 Task: In the  document Anthony.docxMake this file  'available offline' Add shortcut to Drive 'My Drive'Email the file to   softage.1@softage.net, with message attached Action Required: This requires your review and response. and file type: 'Microsoft Word'
Action: Mouse moved to (43, 58)
Screenshot: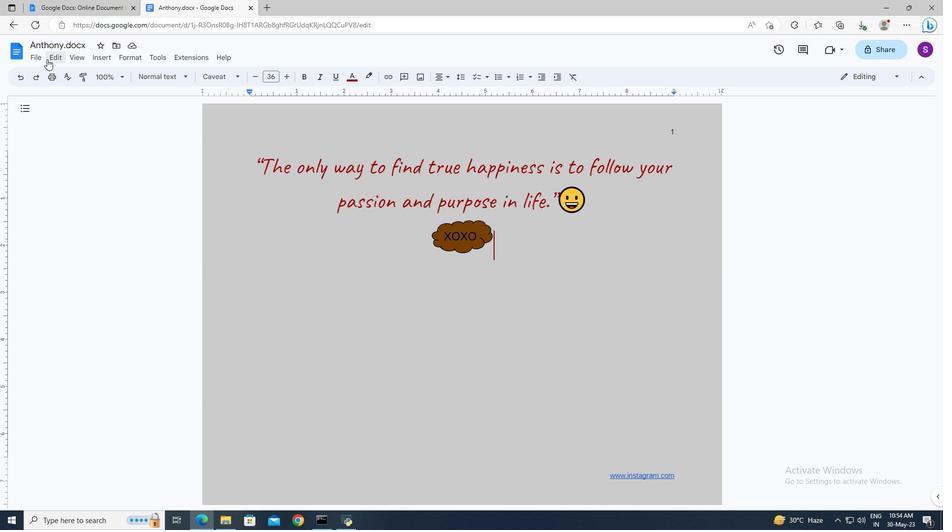 
Action: Mouse pressed left at (43, 58)
Screenshot: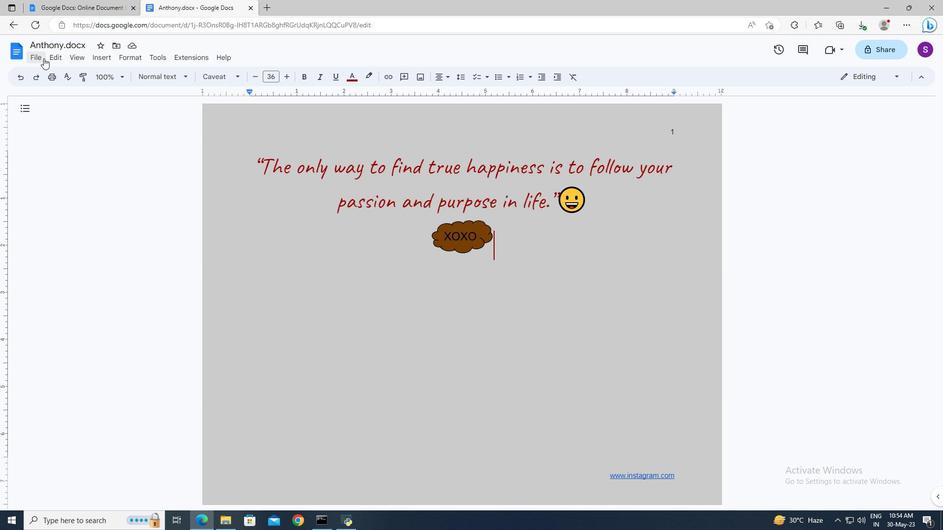 
Action: Mouse moved to (64, 271)
Screenshot: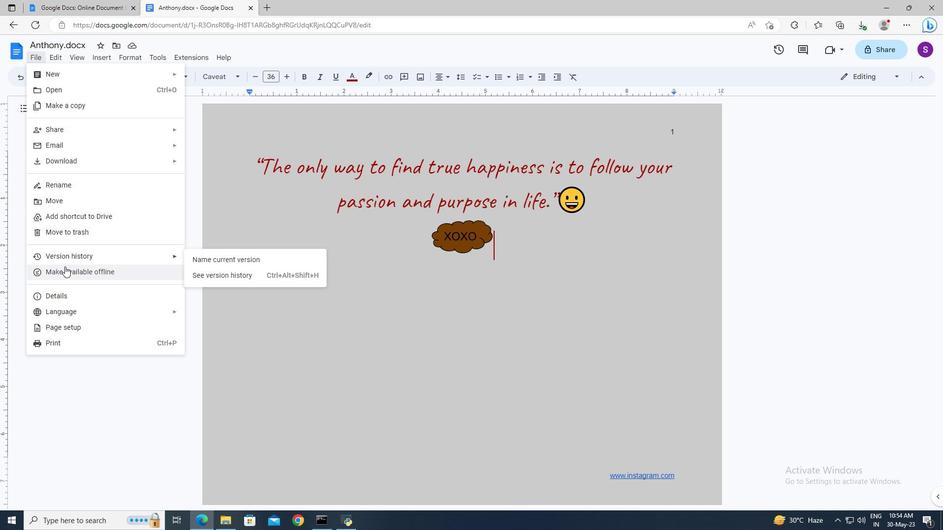 
Action: Mouse pressed left at (64, 271)
Screenshot: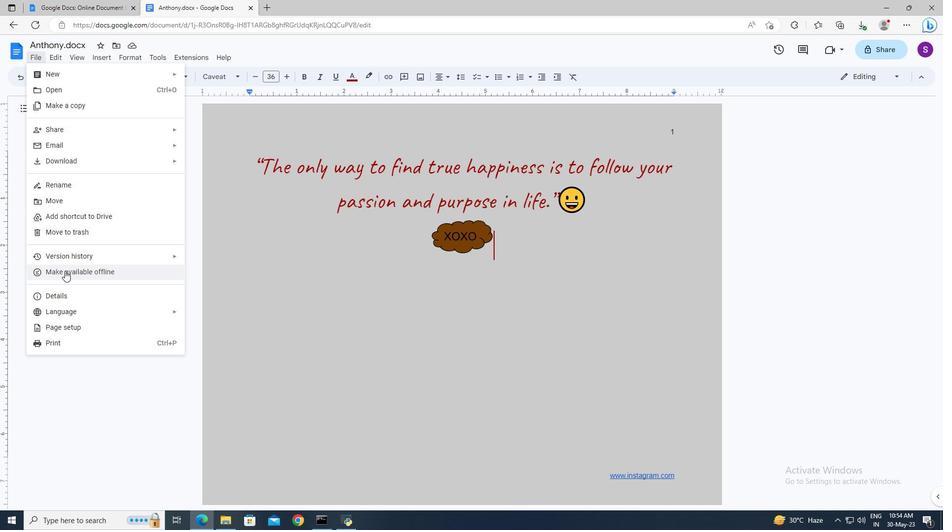 
Action: Mouse moved to (38, 58)
Screenshot: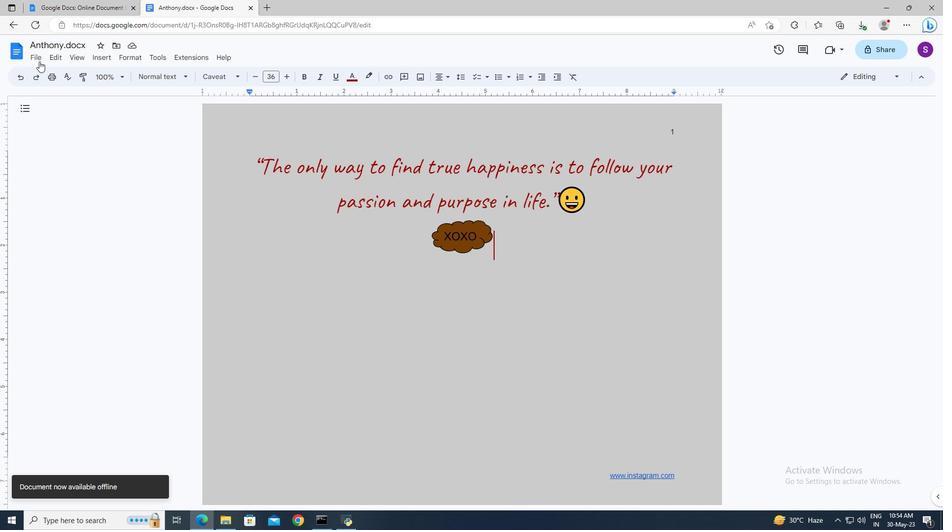 
Action: Mouse pressed left at (38, 58)
Screenshot: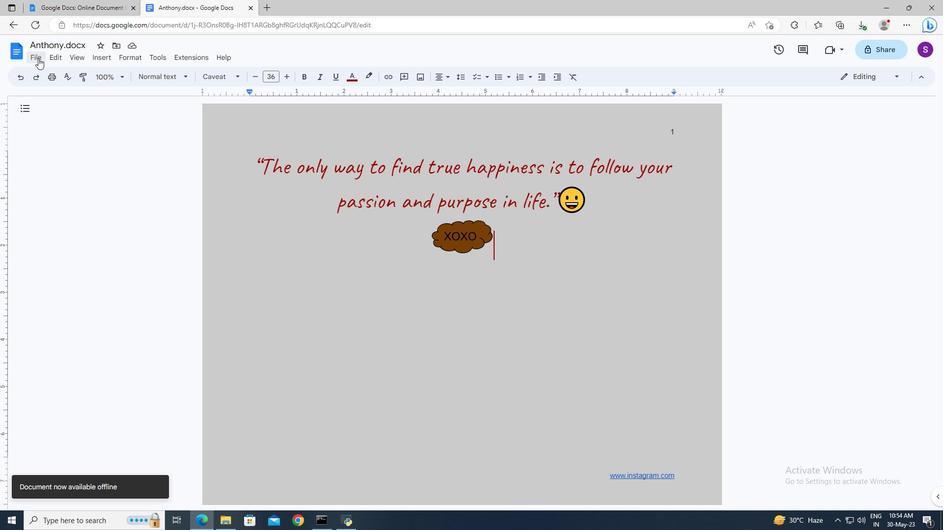 
Action: Mouse moved to (59, 216)
Screenshot: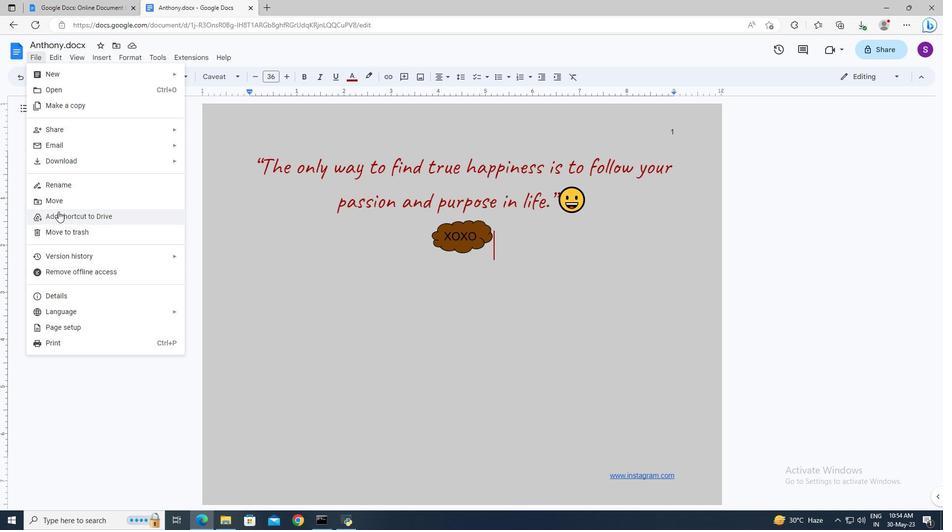 
Action: Mouse pressed left at (59, 216)
Screenshot: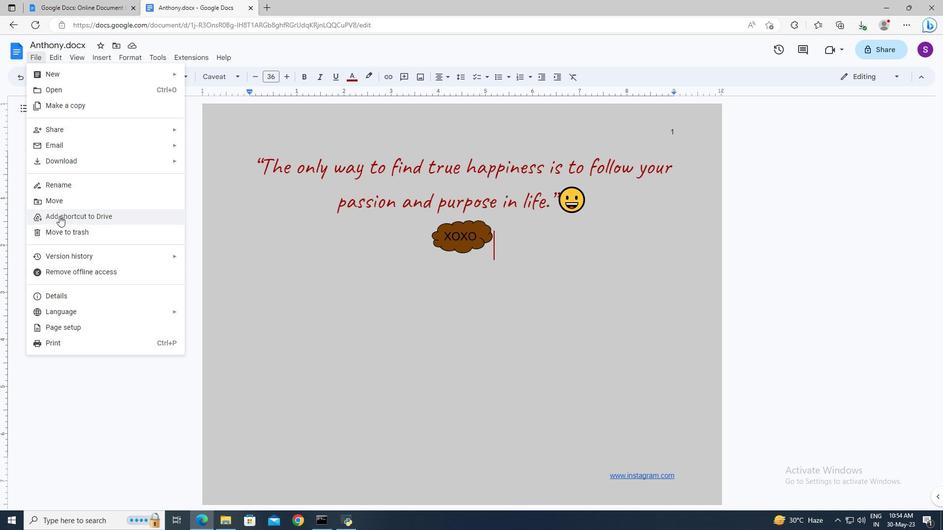 
Action: Mouse moved to (150, 92)
Screenshot: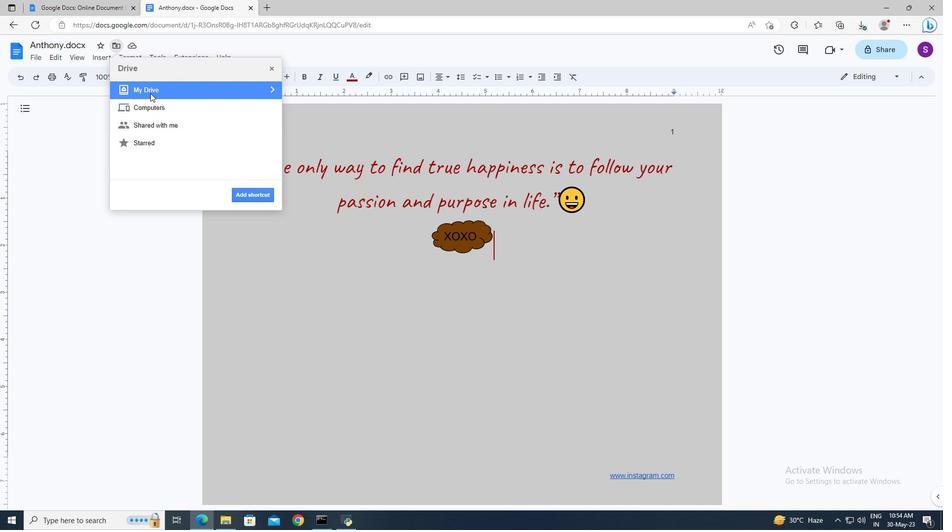 
Action: Mouse pressed left at (150, 92)
Screenshot: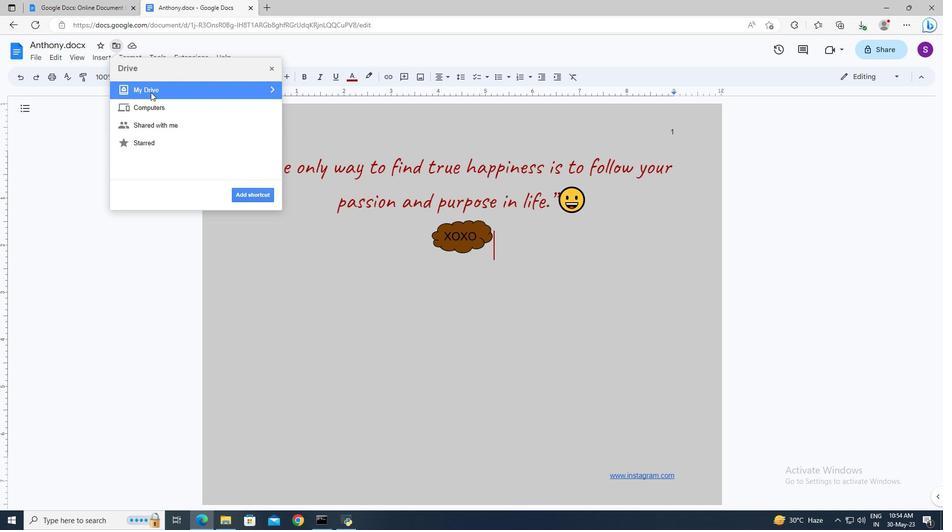 
Action: Mouse moved to (149, 91)
Screenshot: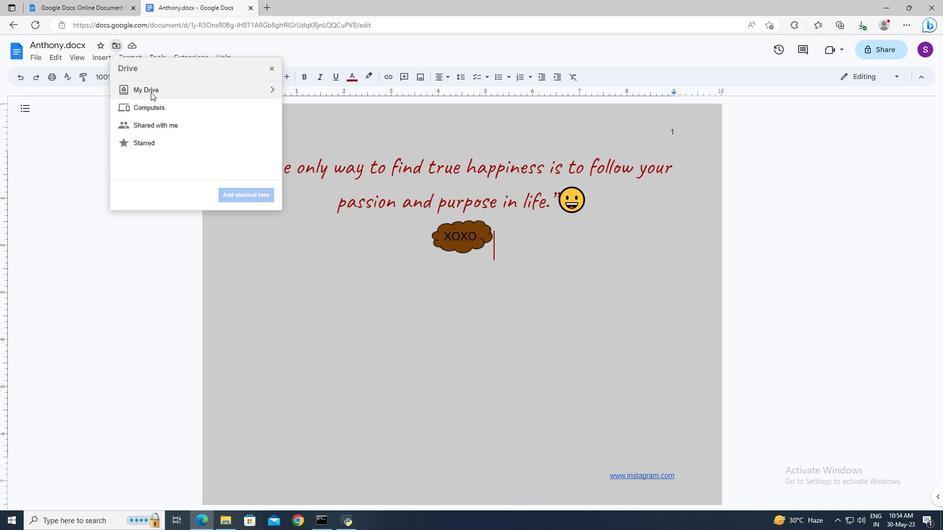 
Action: Mouse pressed left at (149, 91)
Screenshot: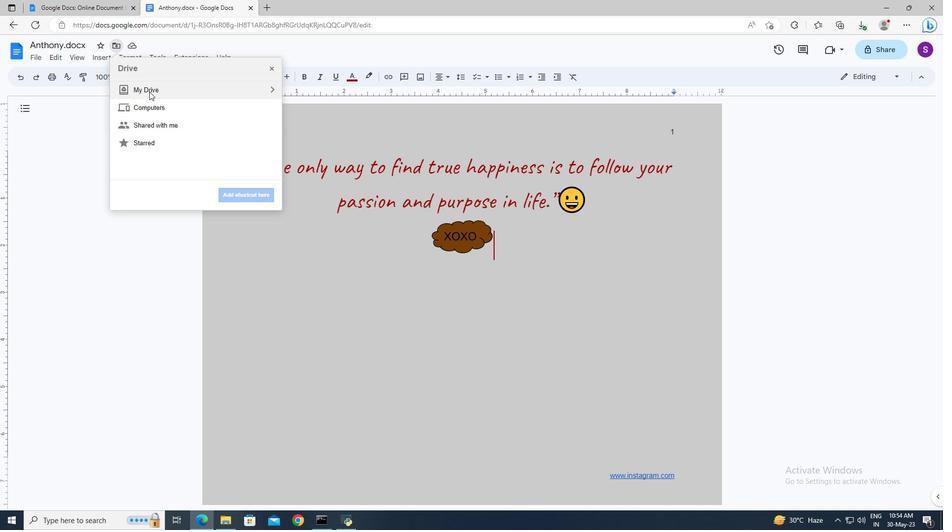 
Action: Mouse moved to (246, 197)
Screenshot: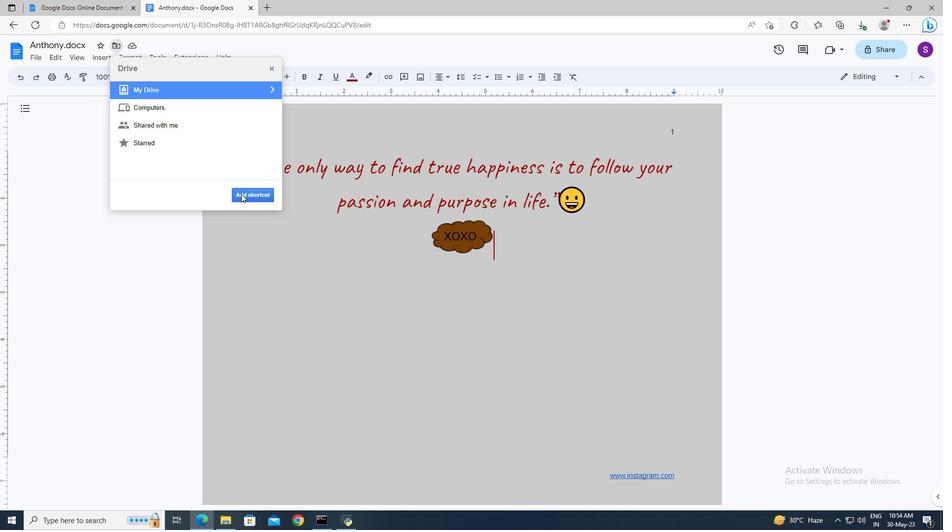 
Action: Mouse pressed left at (246, 197)
Screenshot: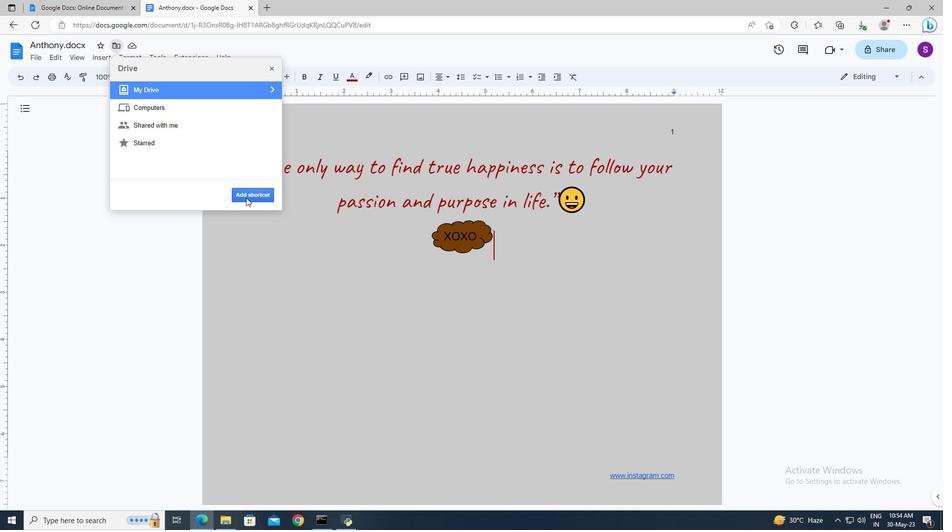 
Action: Mouse moved to (42, 56)
Screenshot: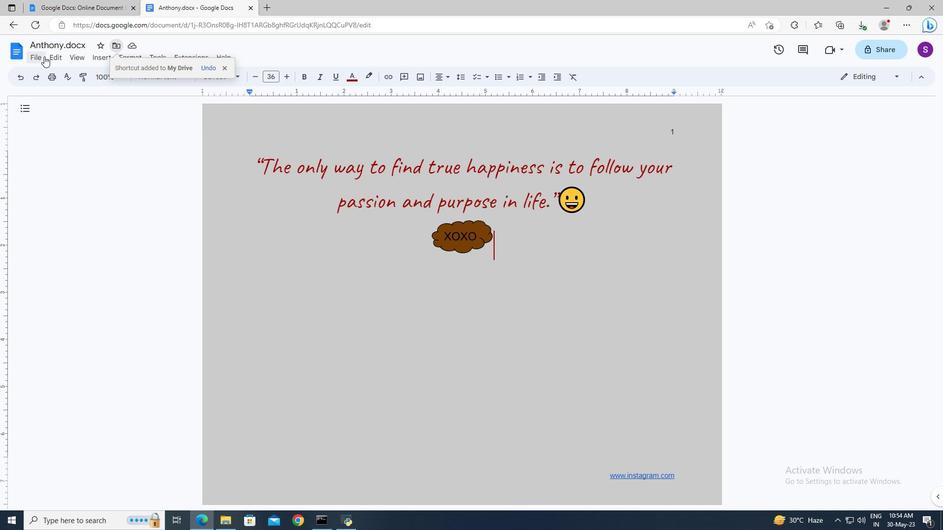 
Action: Mouse pressed left at (42, 56)
Screenshot: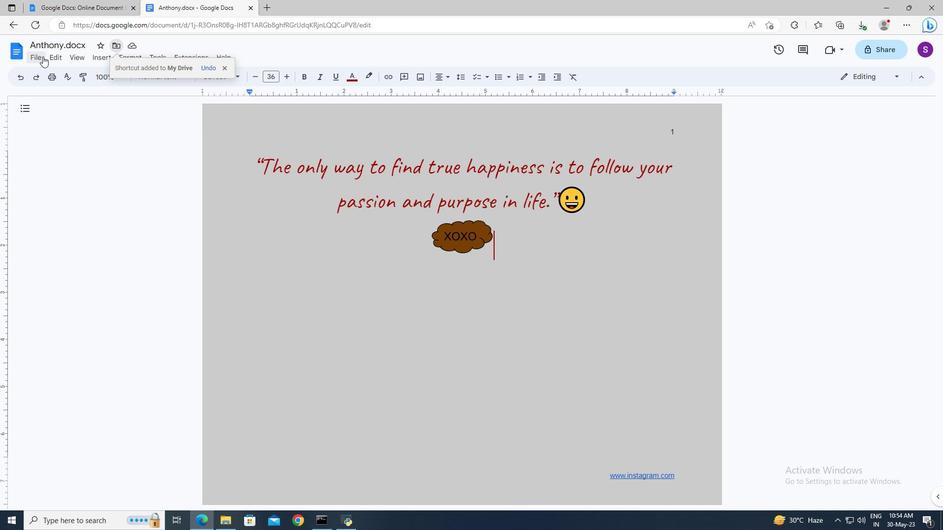 
Action: Mouse moved to (61, 140)
Screenshot: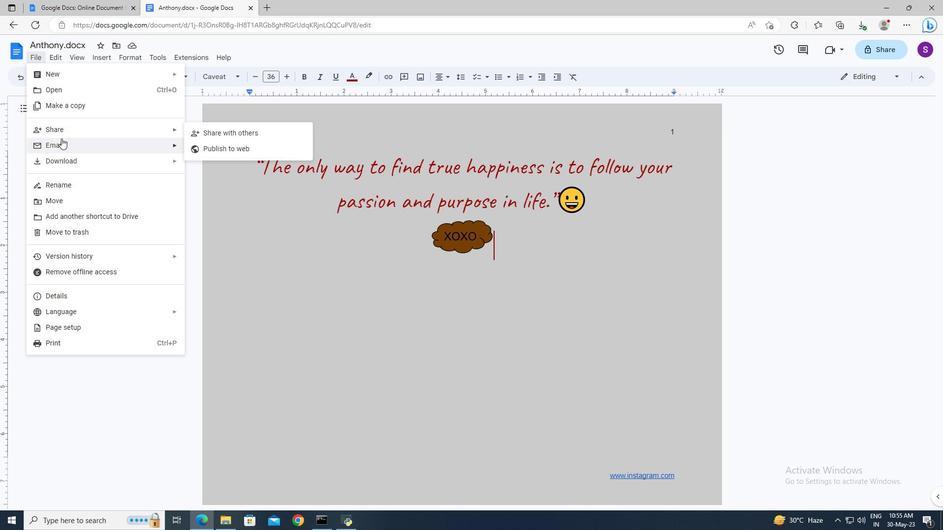 
Action: Mouse pressed left at (61, 140)
Screenshot: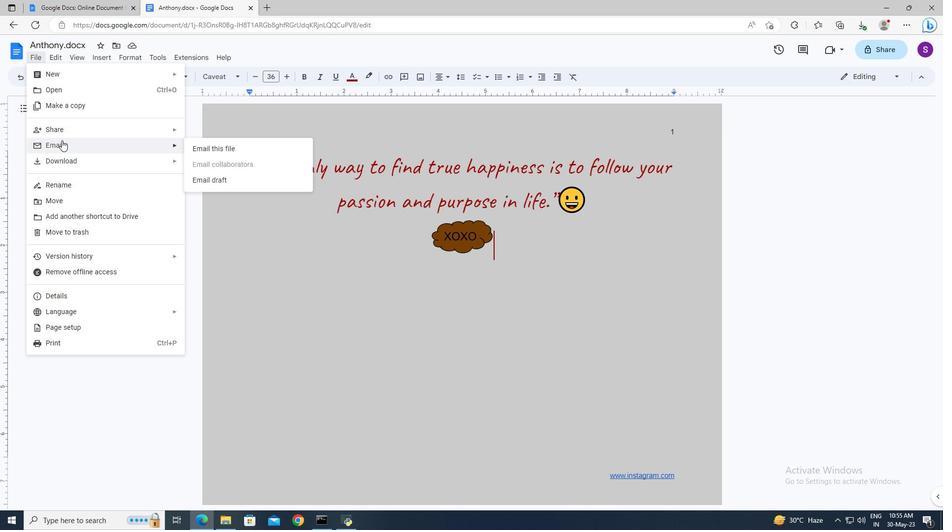 
Action: Mouse moved to (196, 141)
Screenshot: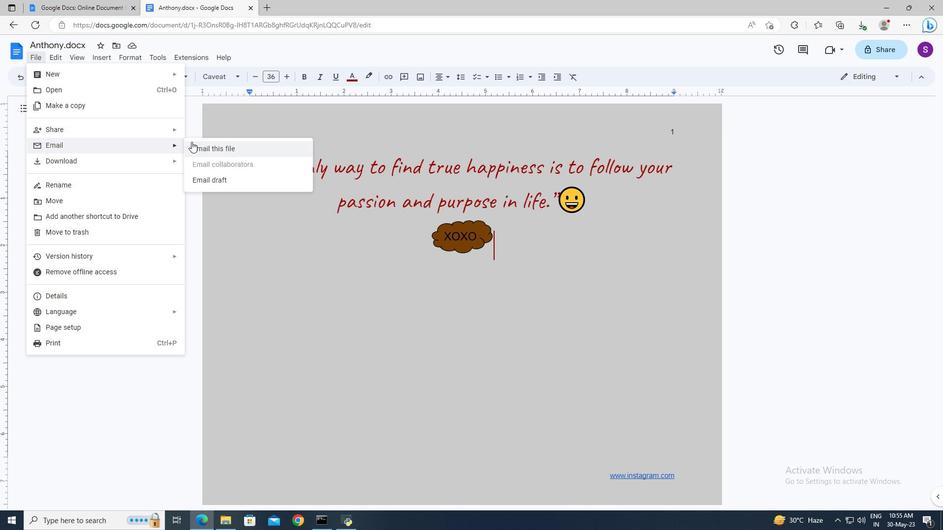 
Action: Mouse pressed left at (196, 141)
Screenshot: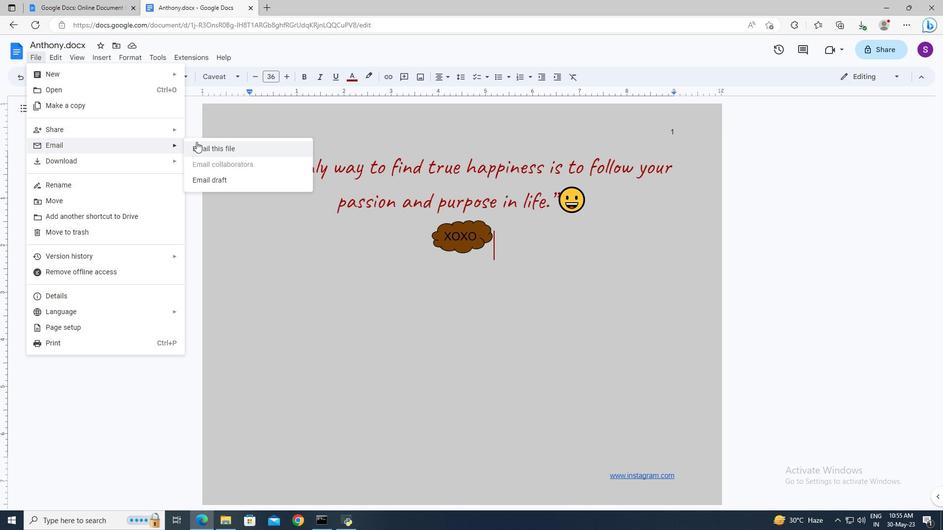 
Action: Mouse moved to (390, 222)
Screenshot: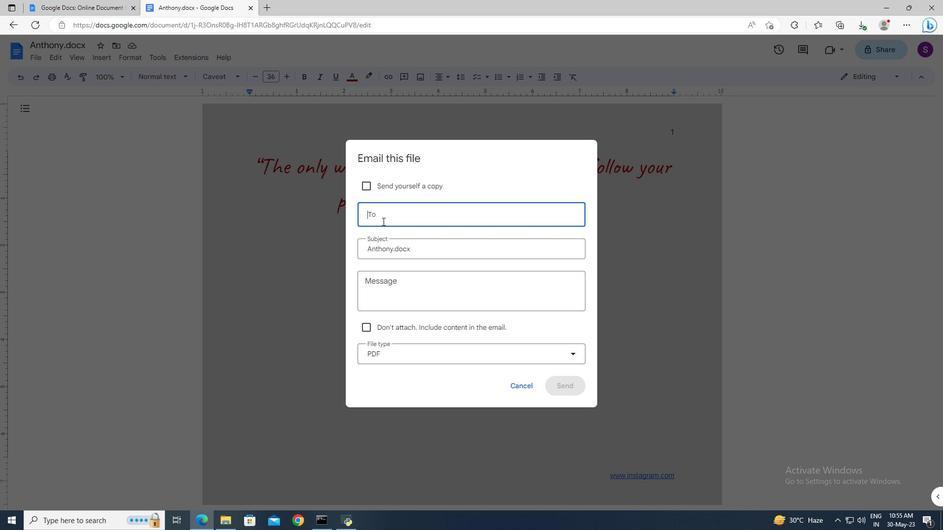 
Action: Mouse pressed left at (390, 222)
Screenshot: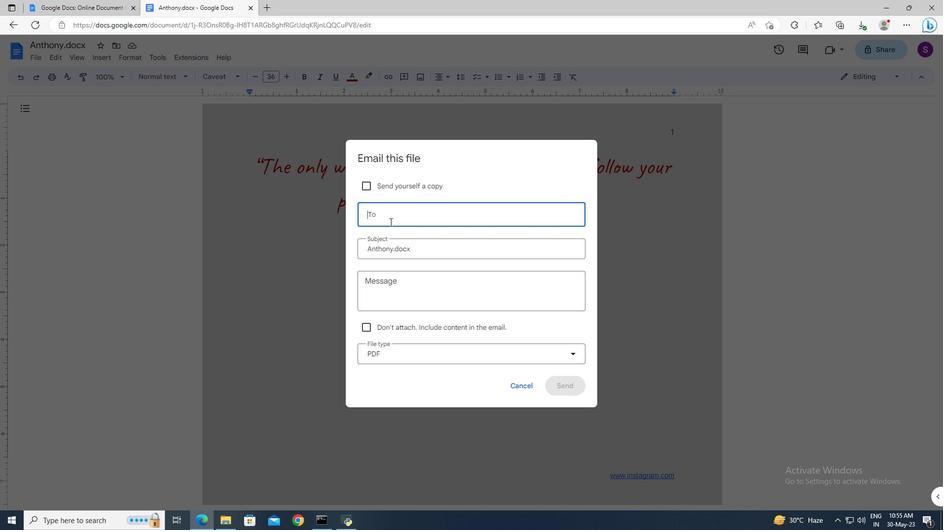 
Action: Mouse moved to (389, 221)
Screenshot: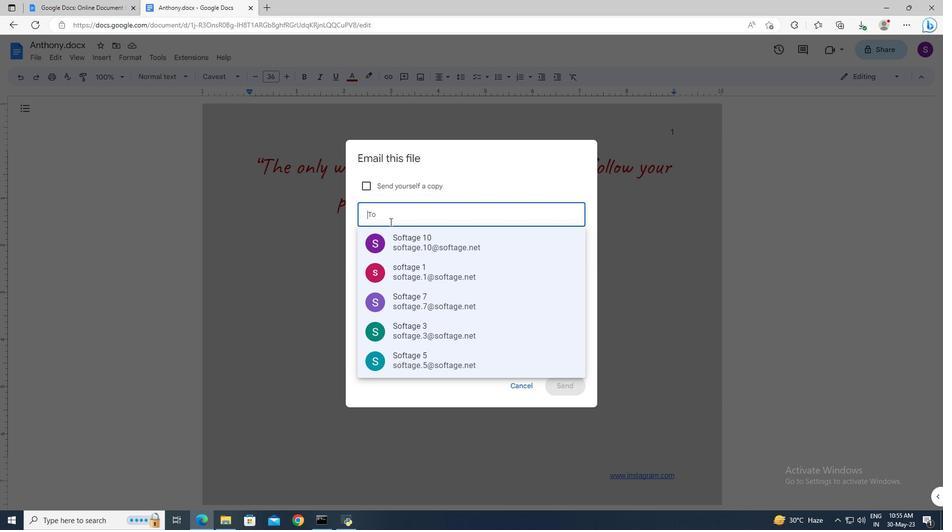 
Action: Key pressed softage.1<Key.shift>@softage.net
Screenshot: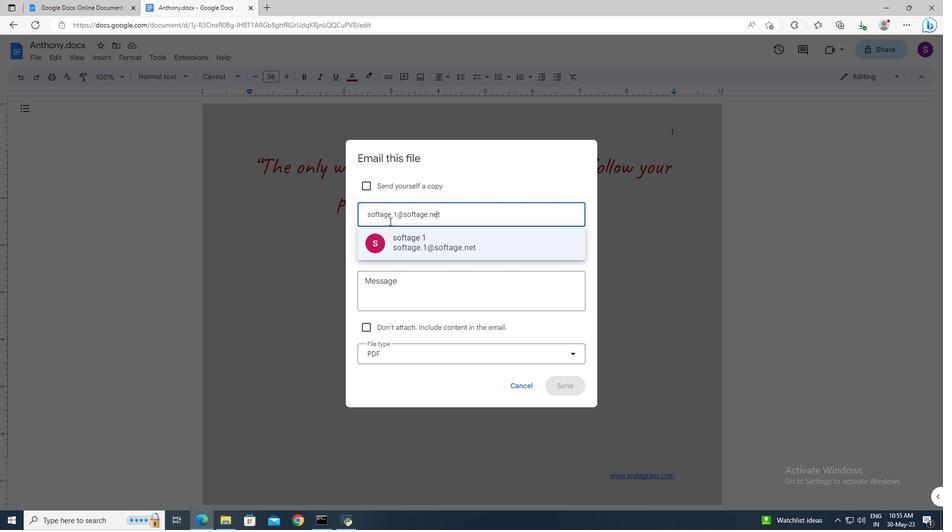 
Action: Mouse moved to (400, 241)
Screenshot: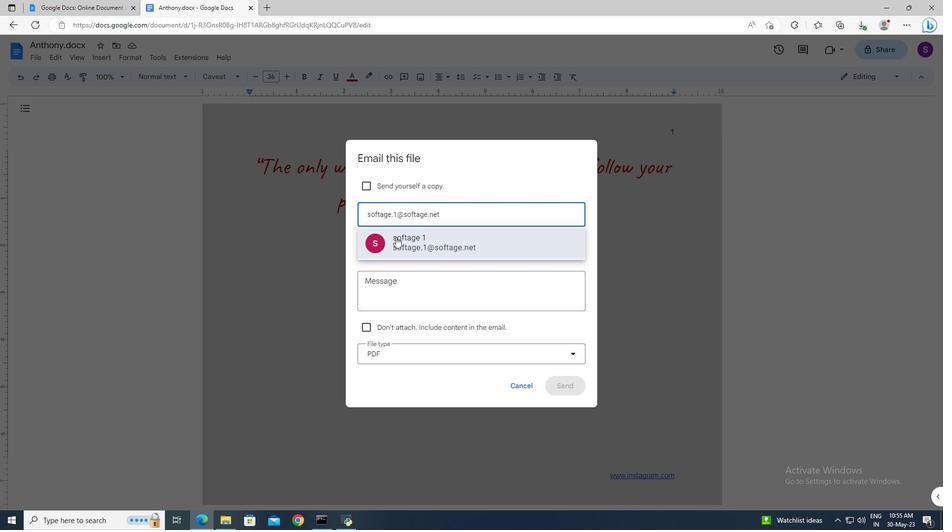 
Action: Mouse pressed left at (400, 241)
Screenshot: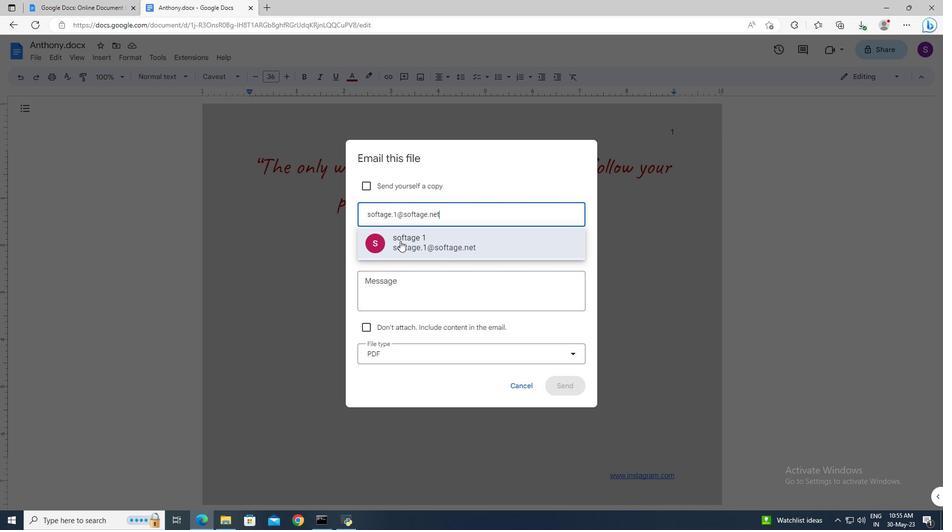 
Action: Mouse moved to (406, 282)
Screenshot: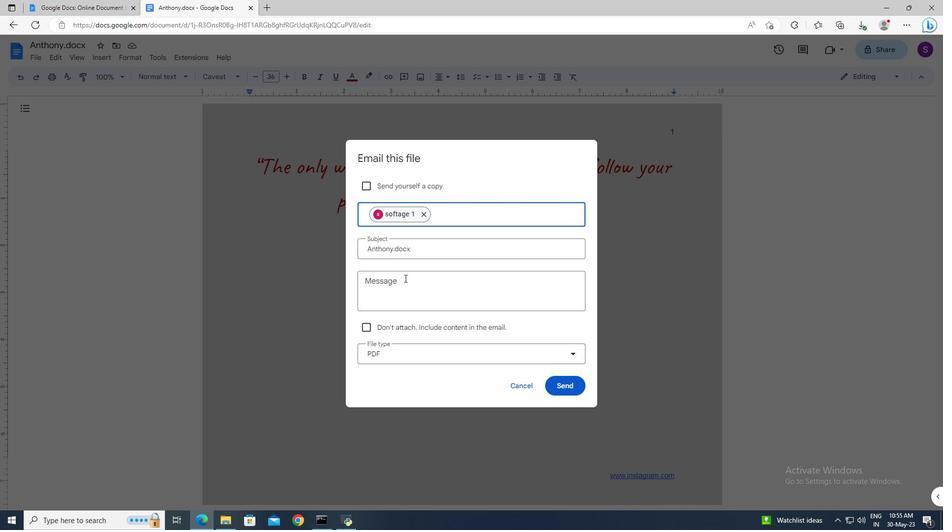 
Action: Mouse pressed left at (406, 282)
Screenshot: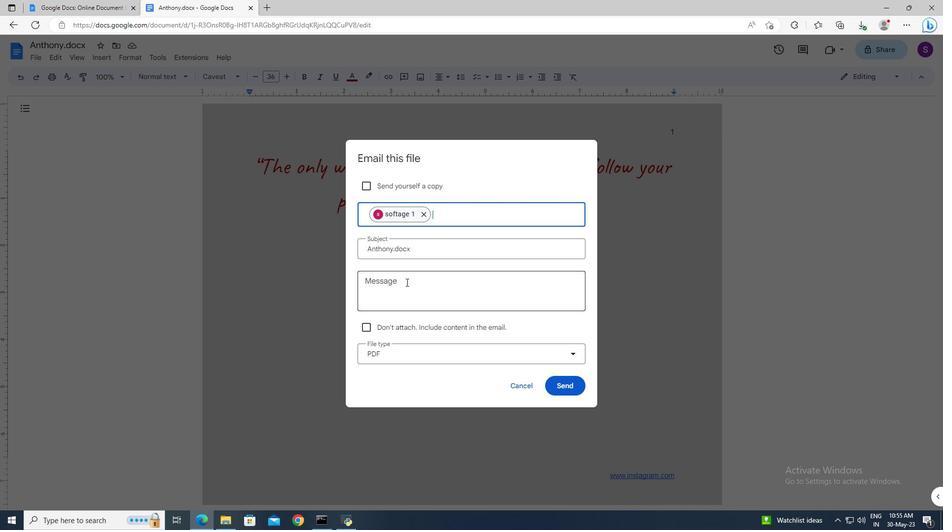 
Action: Key pressed <Key.shift>Action<Key.space><Key.shift>Required<Key.shift>:<Key.space><Key.shift>This<Key.space>requires<Key.space>your<Key.space>review<Key.space>and<Key.space>response.
Screenshot: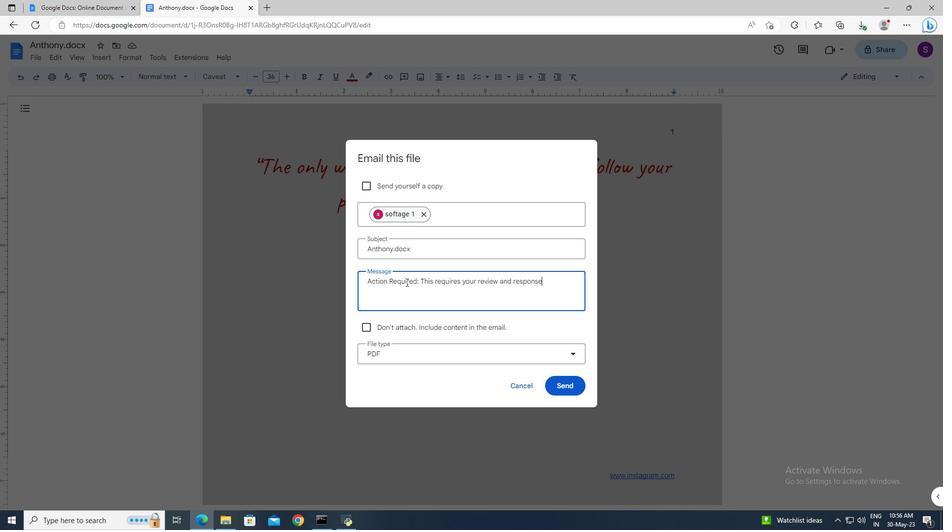 
Action: Mouse moved to (426, 356)
Screenshot: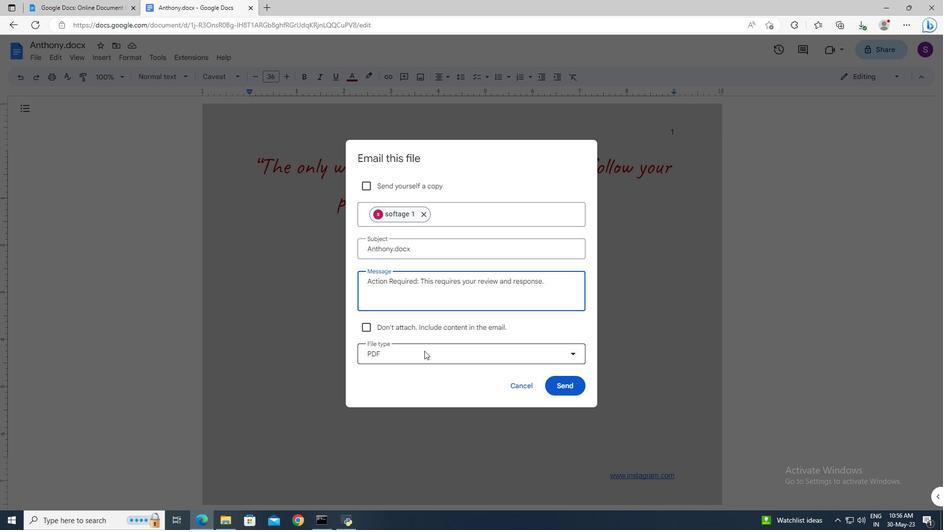 
Action: Mouse pressed left at (426, 356)
Screenshot: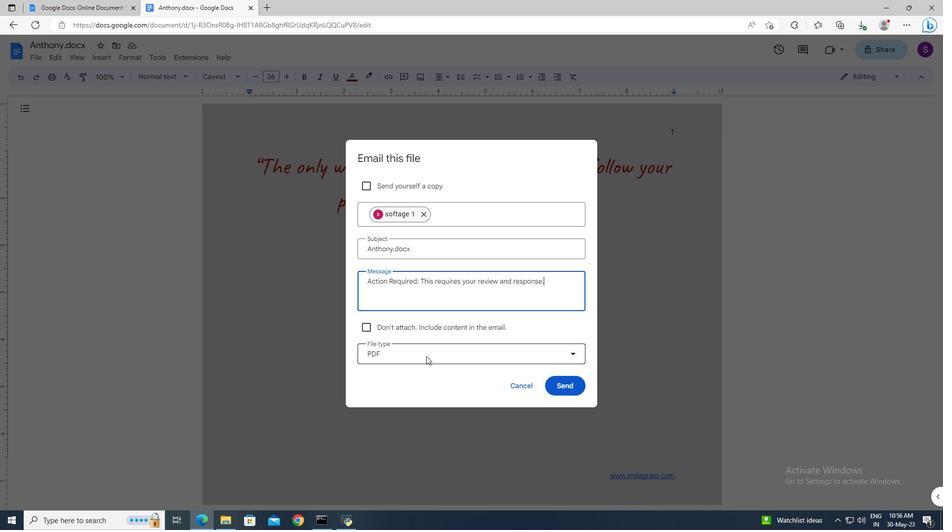 
Action: Mouse moved to (421, 436)
Screenshot: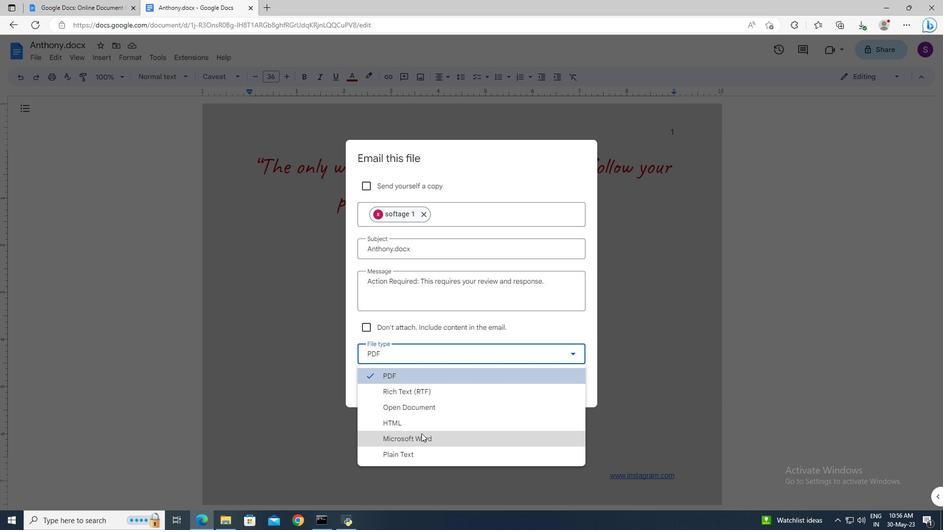 
Action: Mouse pressed left at (421, 436)
Screenshot: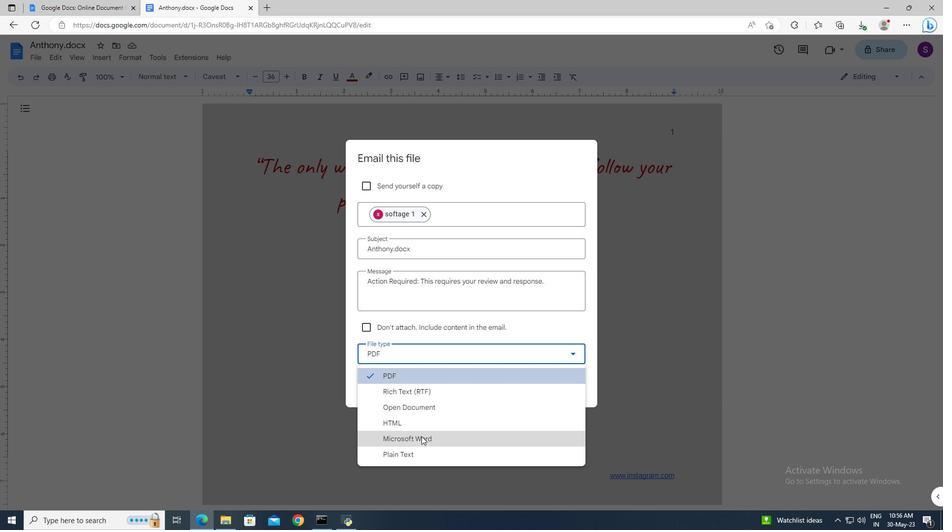 
Action: Mouse moved to (553, 389)
Screenshot: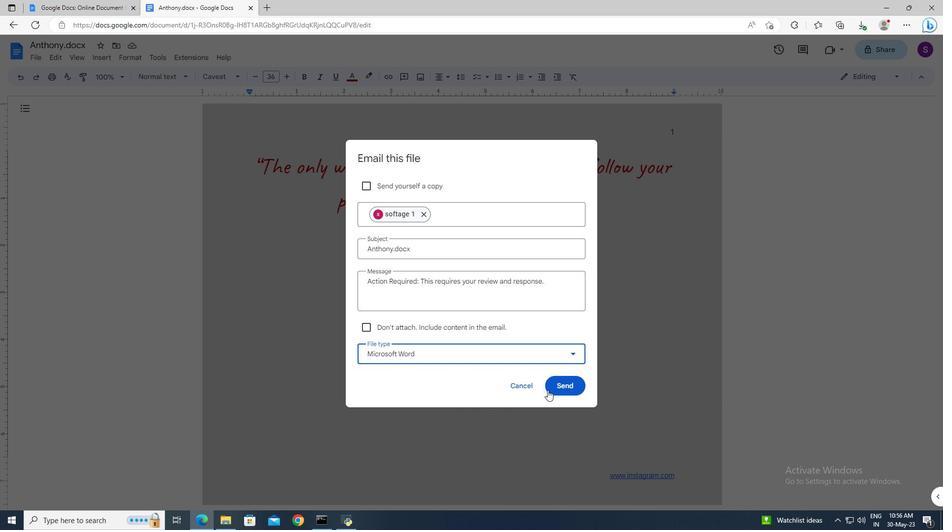 
Action: Mouse pressed left at (553, 389)
Screenshot: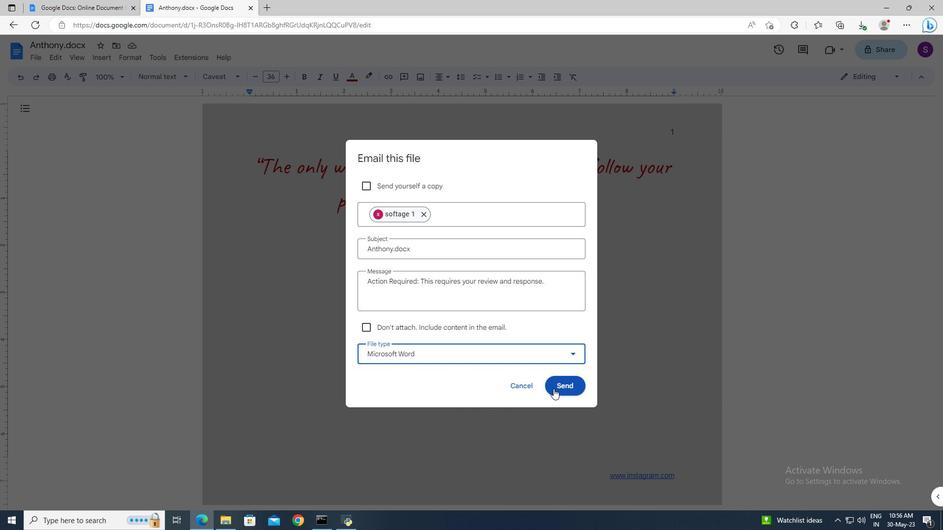 
Action: Mouse moved to (554, 388)
Screenshot: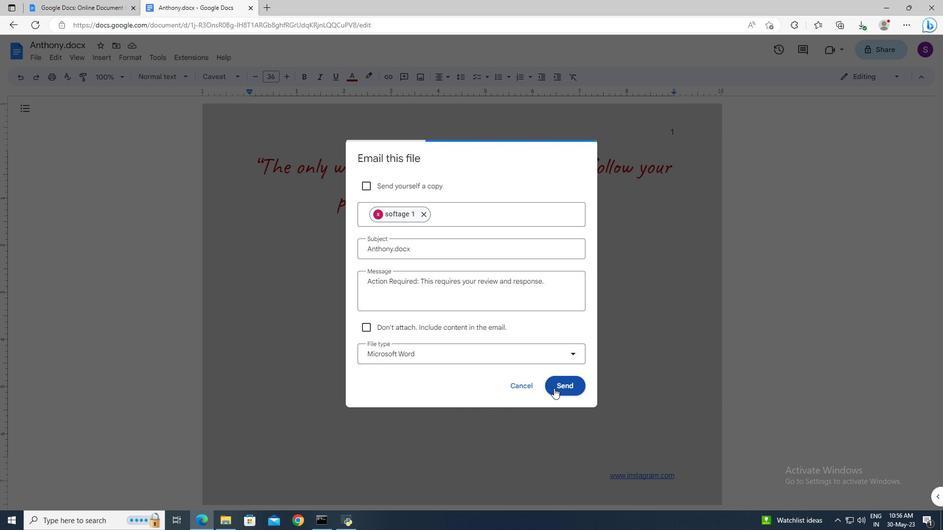 
